 Task: Select and add the product "Fruit Gushers Super Sour Berry Fruit Snacks" to cart from the store "7-Eleven".
Action: Mouse pressed left at (55, 93)
Screenshot: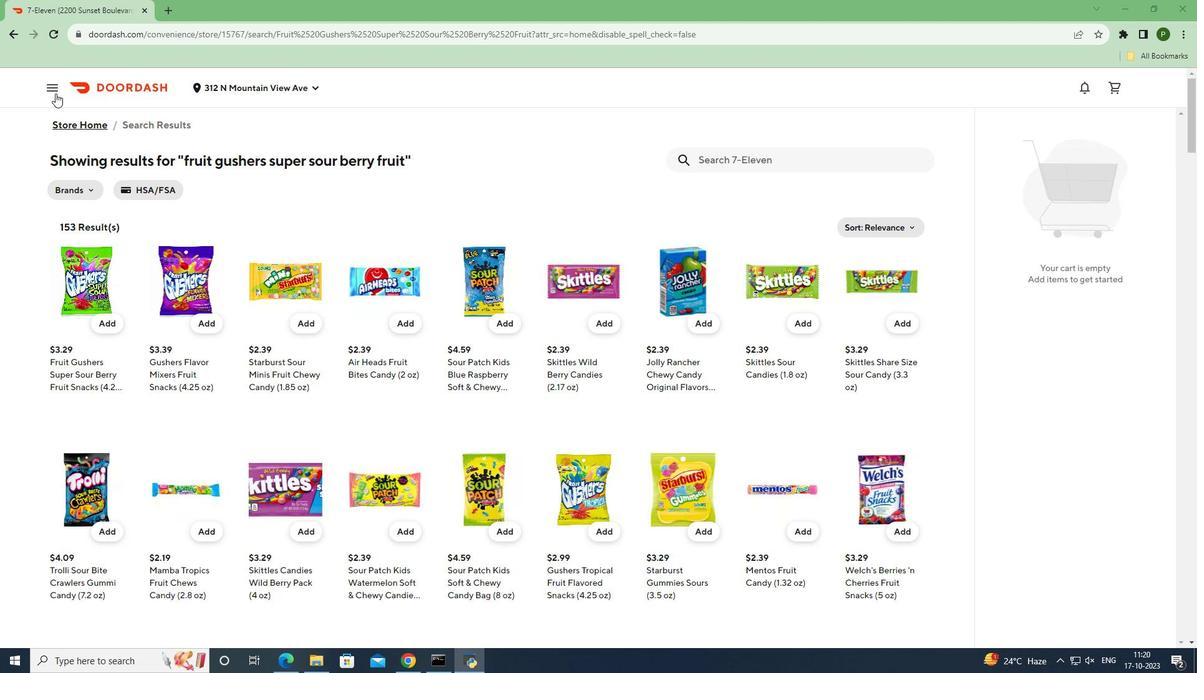 
Action: Mouse moved to (59, 172)
Screenshot: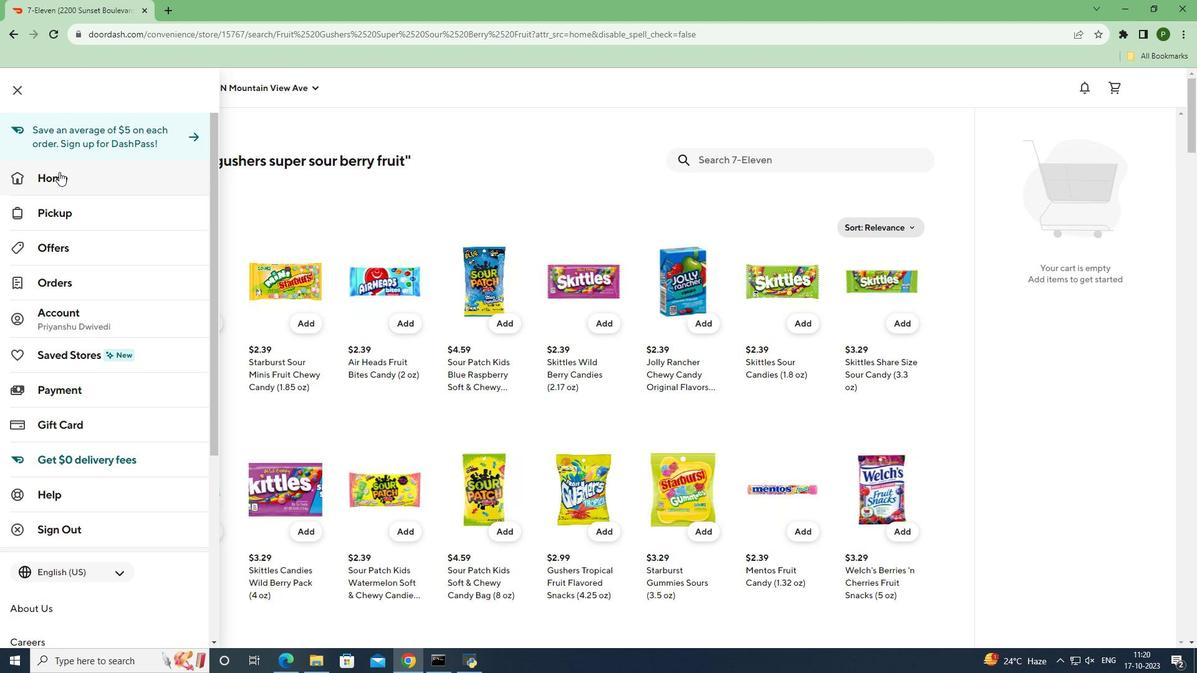 
Action: Mouse pressed left at (59, 172)
Screenshot: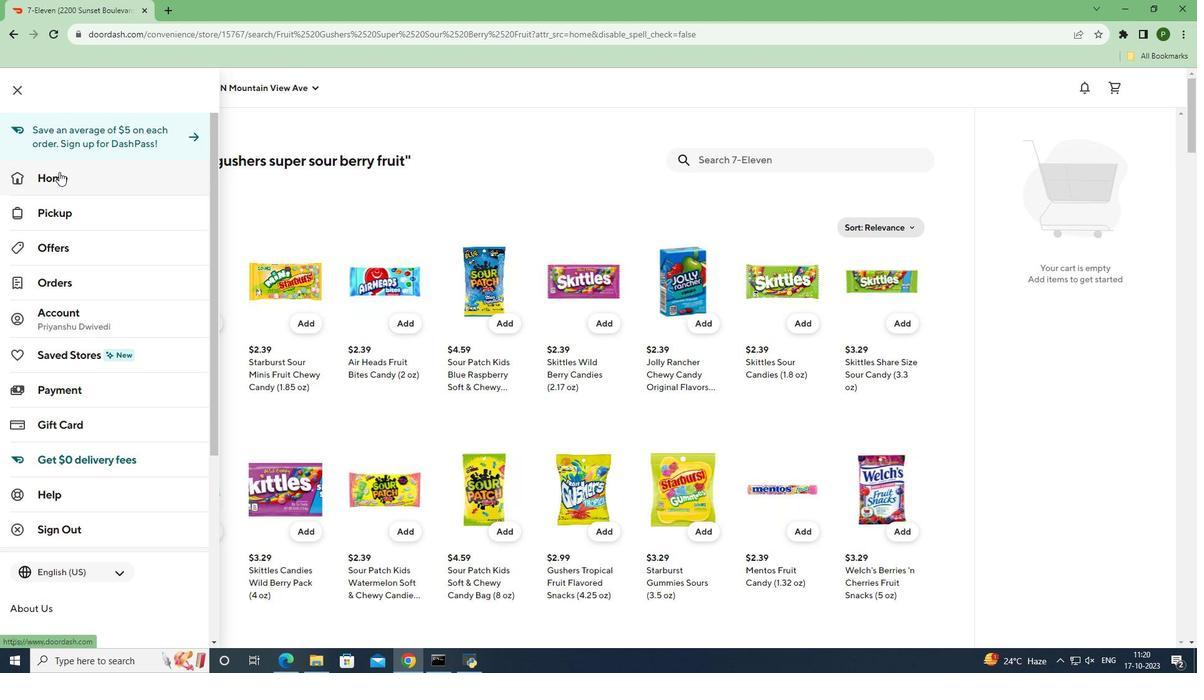 
Action: Mouse moved to (291, 134)
Screenshot: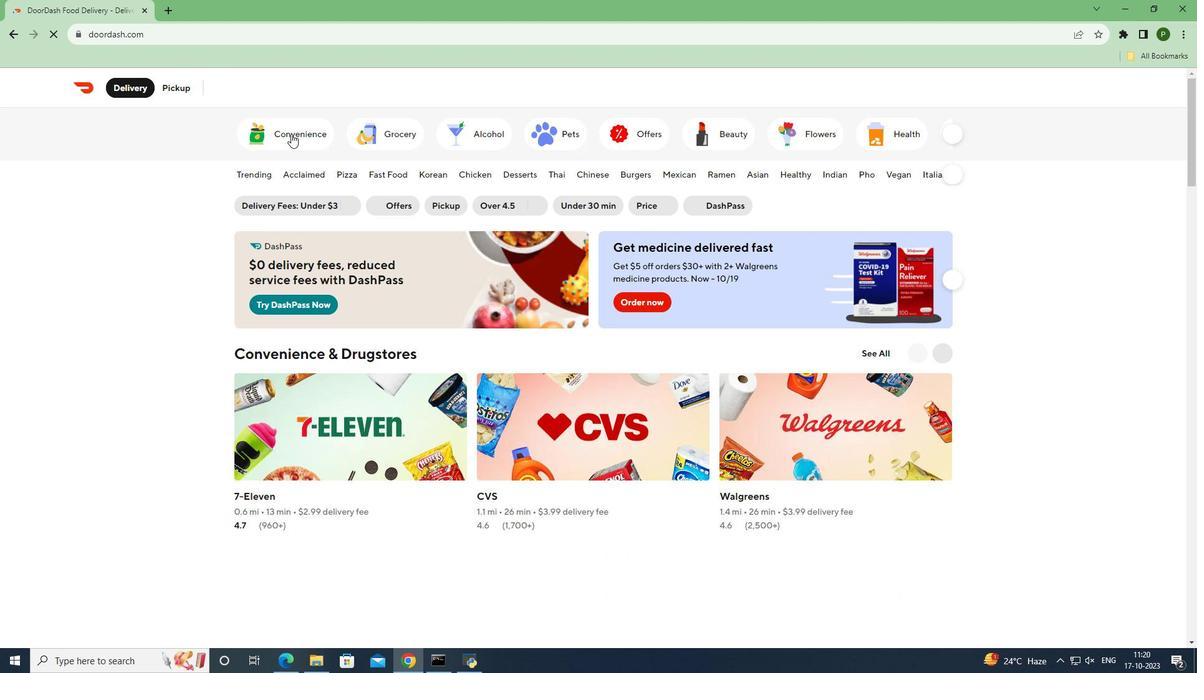 
Action: Mouse pressed left at (291, 134)
Screenshot: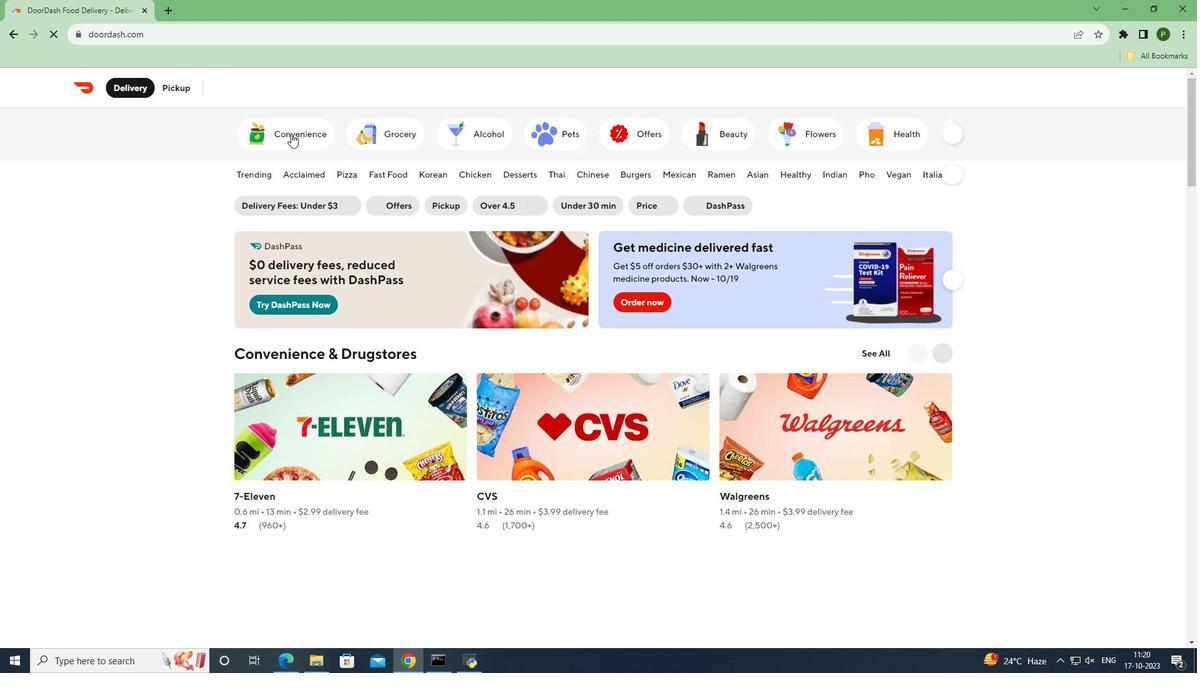 
Action: Mouse moved to (301, 399)
Screenshot: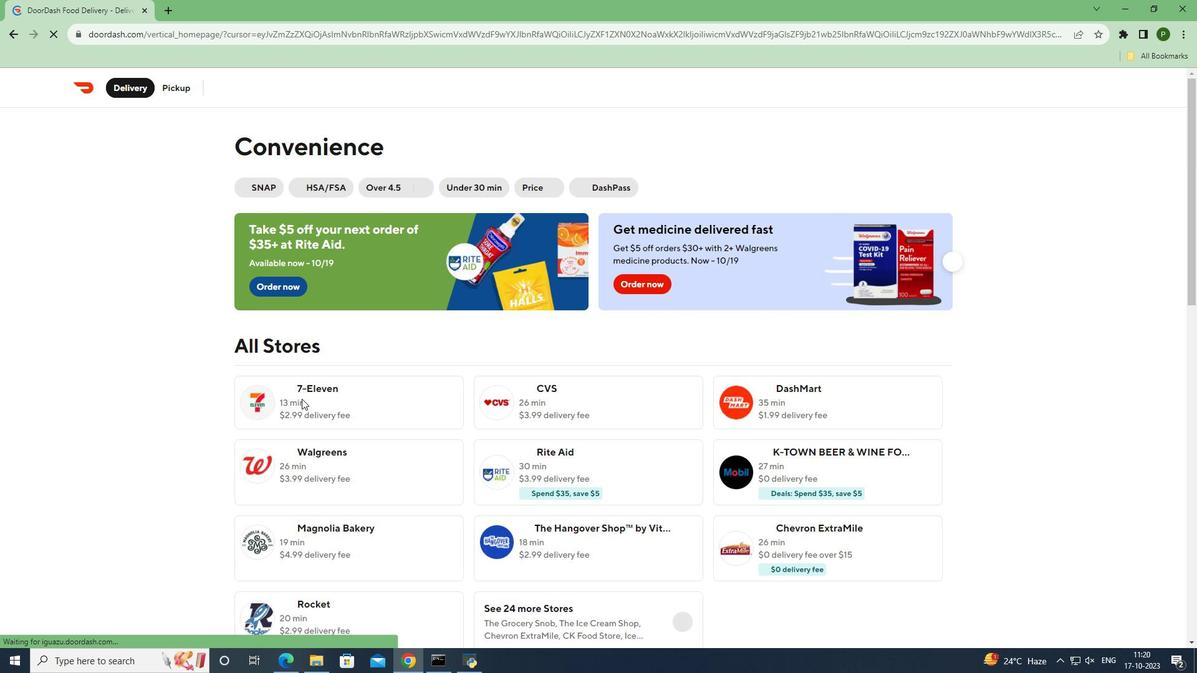 
Action: Mouse pressed left at (301, 399)
Screenshot: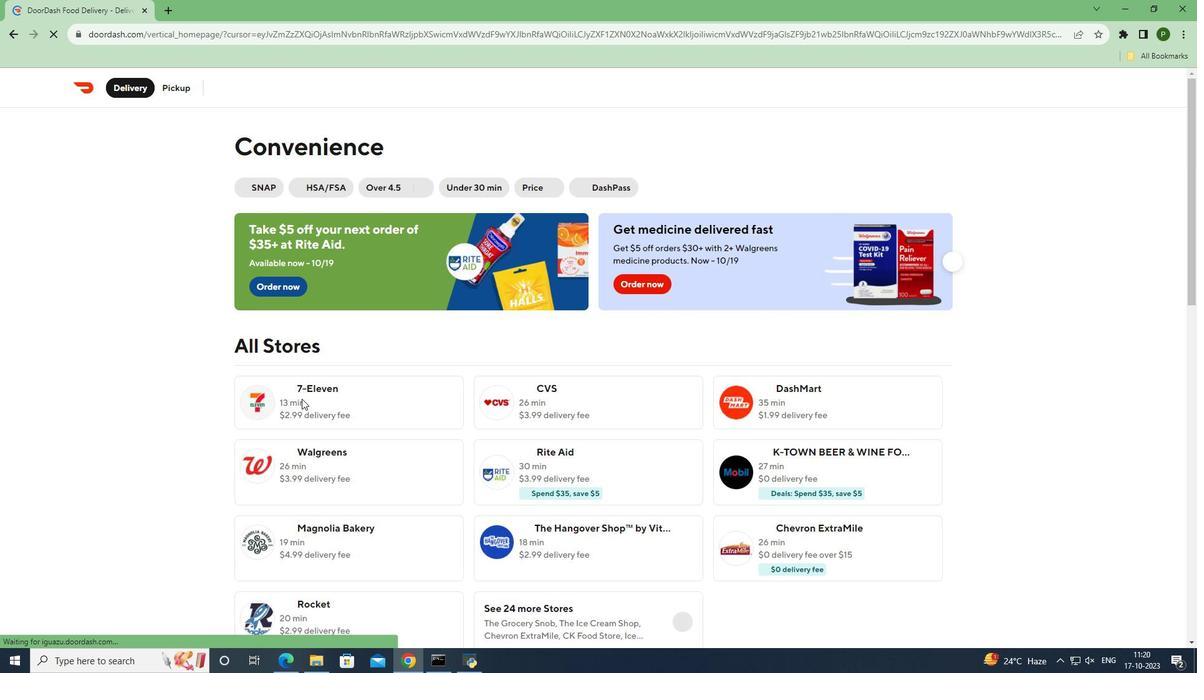 
Action: Mouse moved to (723, 199)
Screenshot: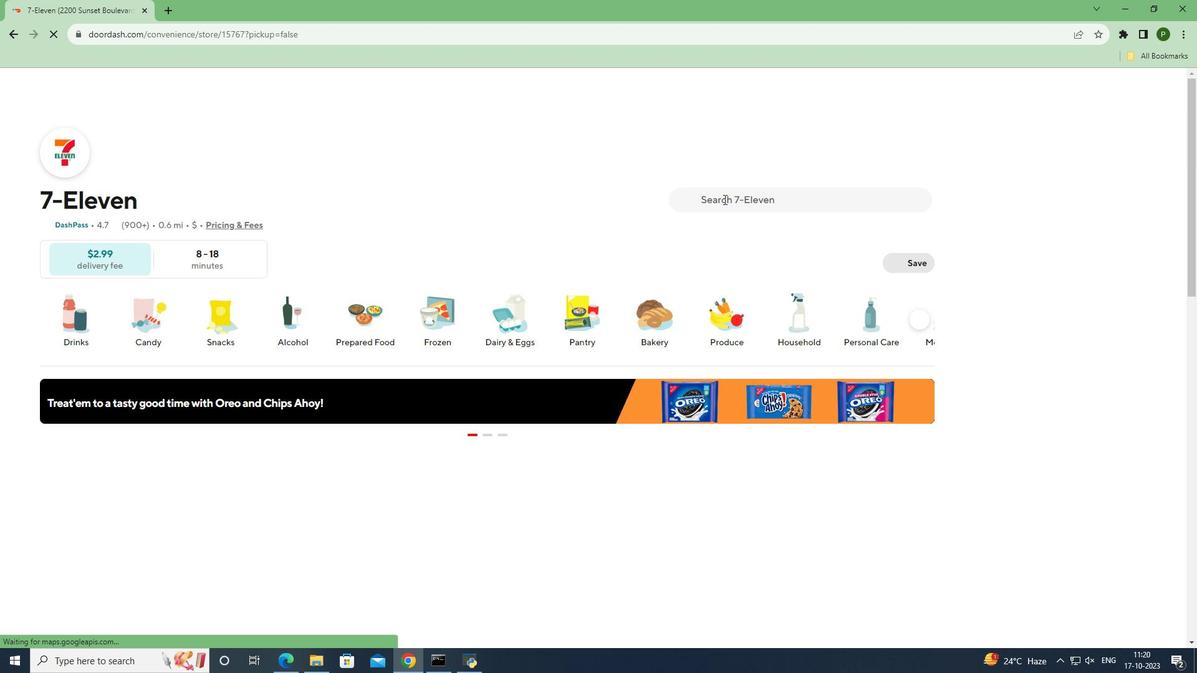 
Action: Mouse pressed left at (723, 199)
Screenshot: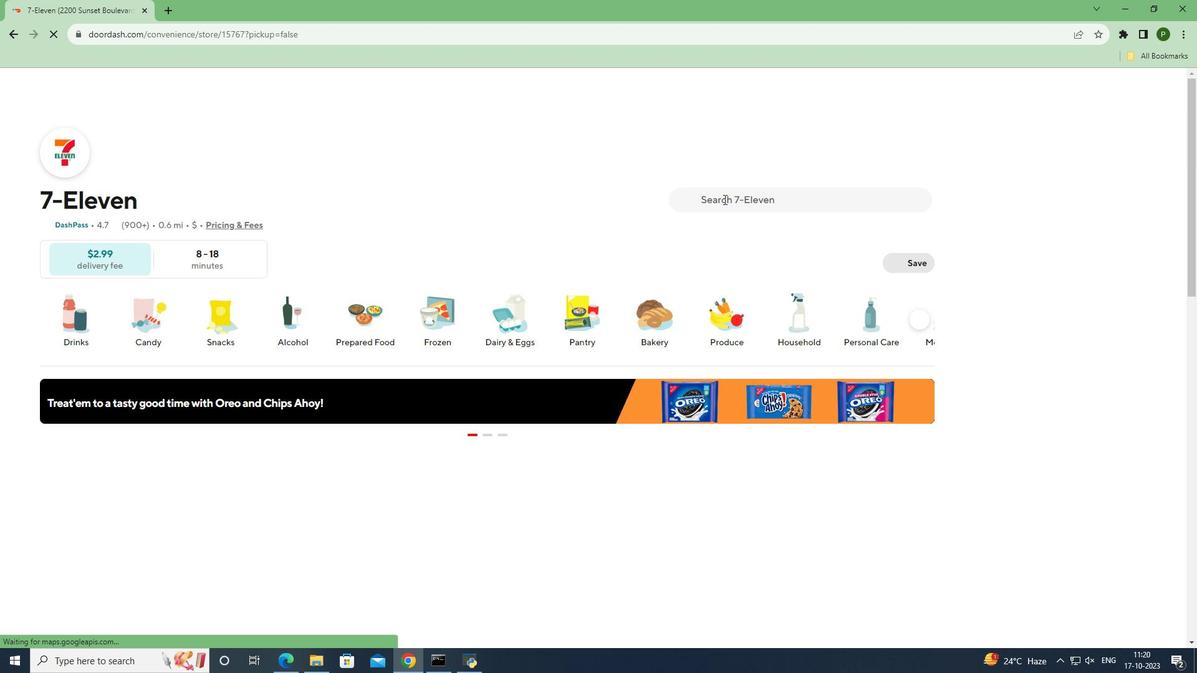 
Action: Key pressed <Key.caps_lock>F<Key.caps_lock>ruit<Key.space><Key.caps_lock>G<Key.caps_lock>ushers<Key.space><Key.caps_lock>S<Key.caps_lock>uper<Key.space><Key.caps_lock>S<Key.caps_lock>our<Key.space><Key.caps_lock>B<Key.caps_lock>erry<Key.space><Key.caps_lock>F<Key.caps_lock>ruit<Key.space><Key.caps_lock>S<Key.caps_lock>nacks<Key.enter>
Screenshot: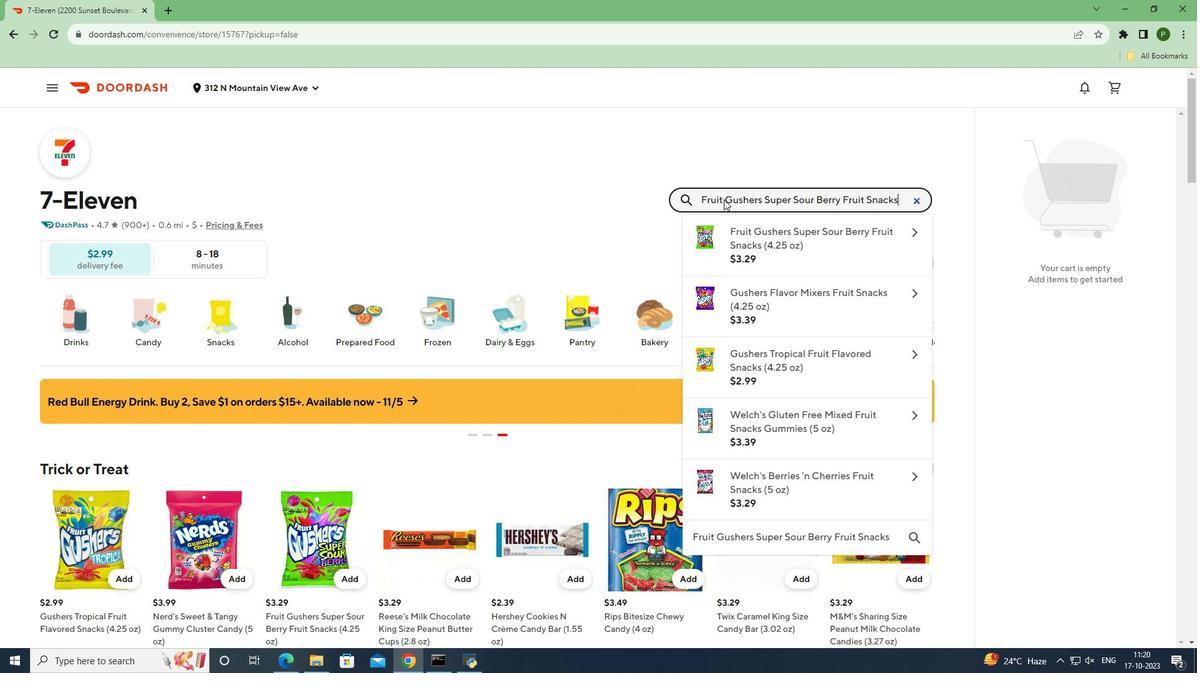 
Action: Mouse moved to (723, 246)
Screenshot: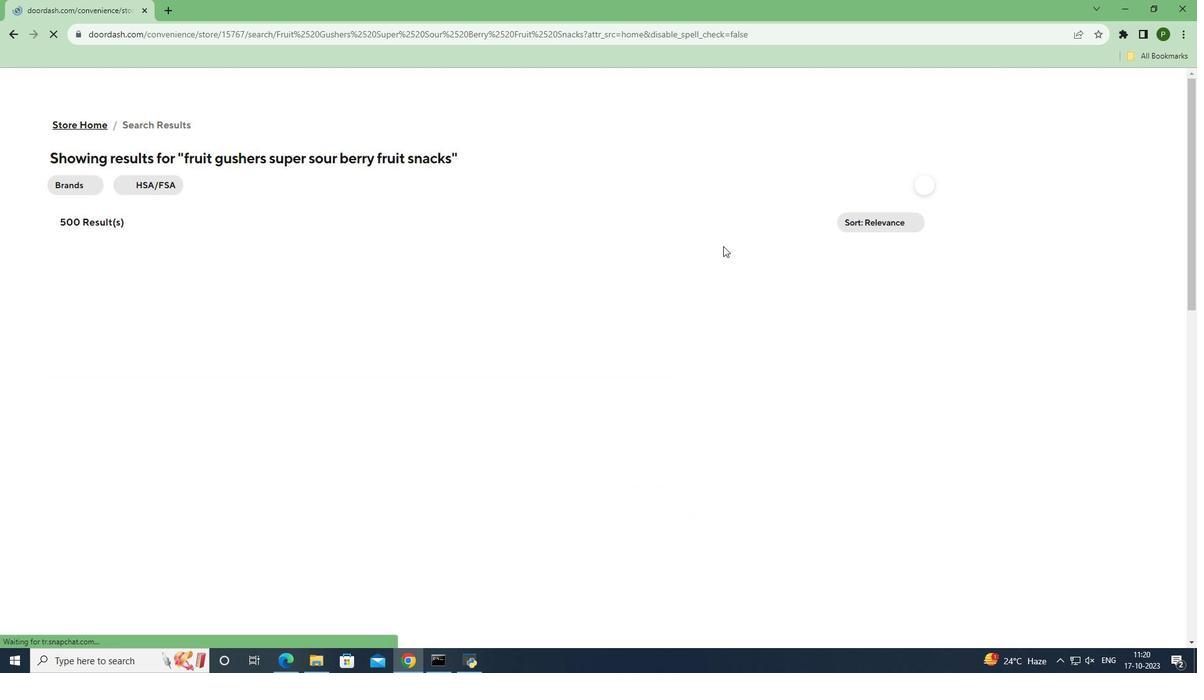 
Action: Mouse pressed left at (723, 246)
Screenshot: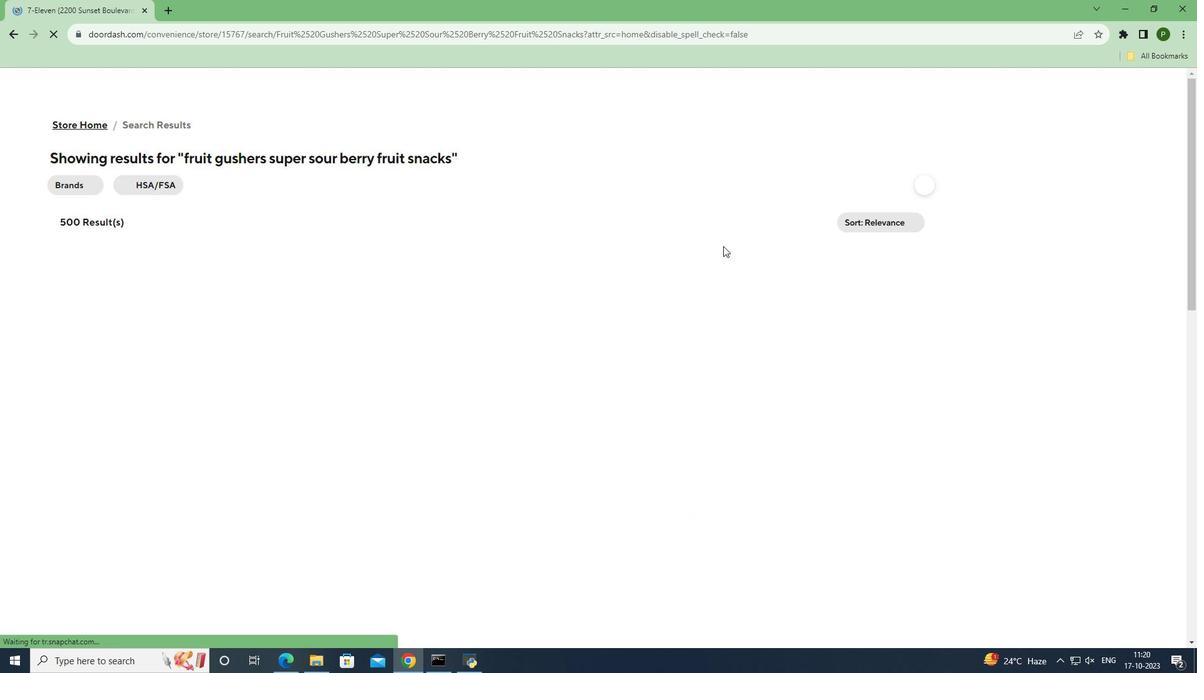 
Action: Mouse moved to (107, 323)
Screenshot: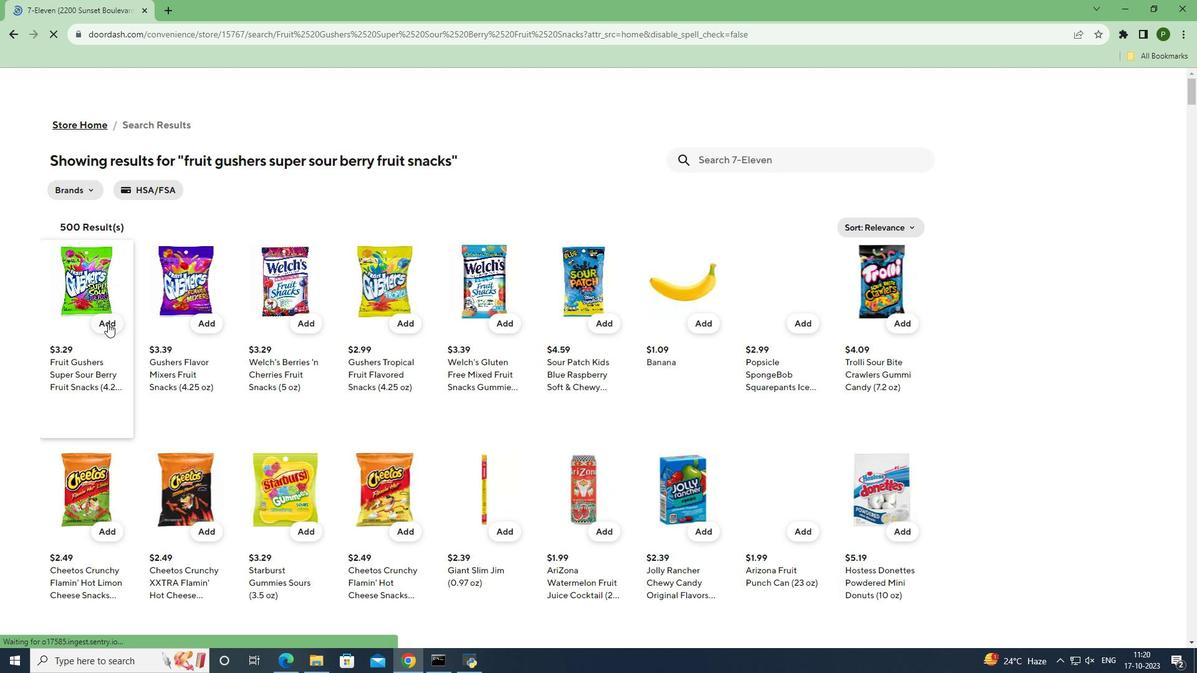
Action: Mouse pressed left at (107, 323)
Screenshot: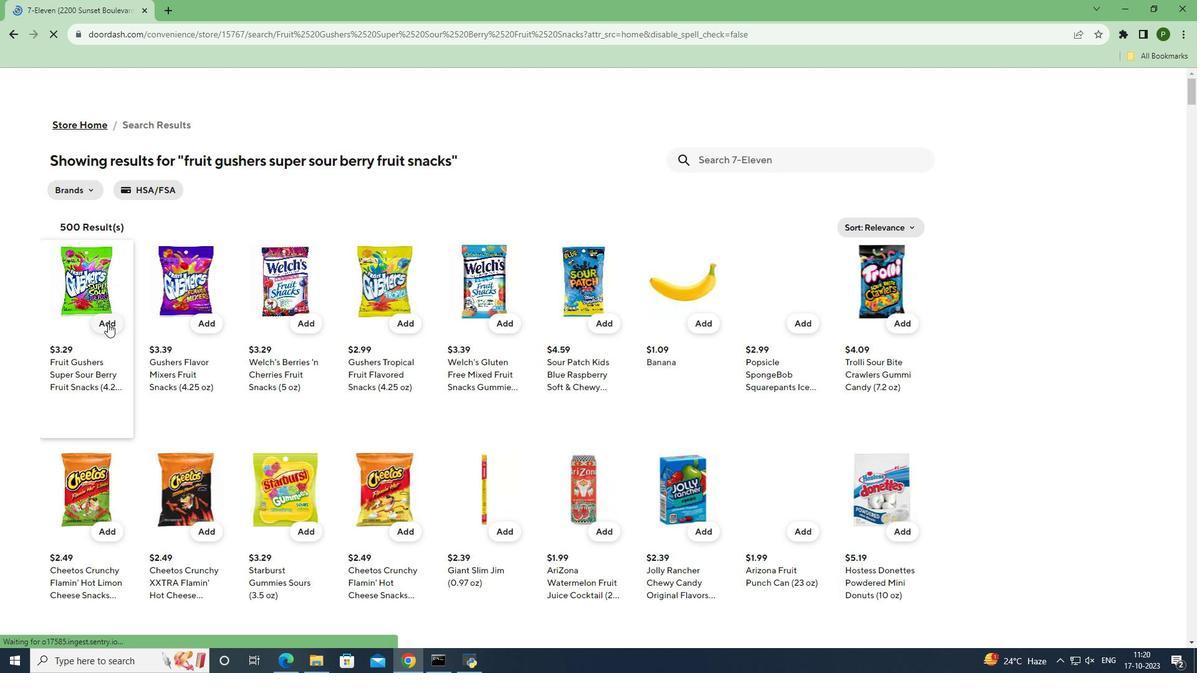 
